 Task: Identify the closest national park to Salt Lake City, Utah, and Grand Junction, Colorado.
Action: Mouse moved to (152, 91)
Screenshot: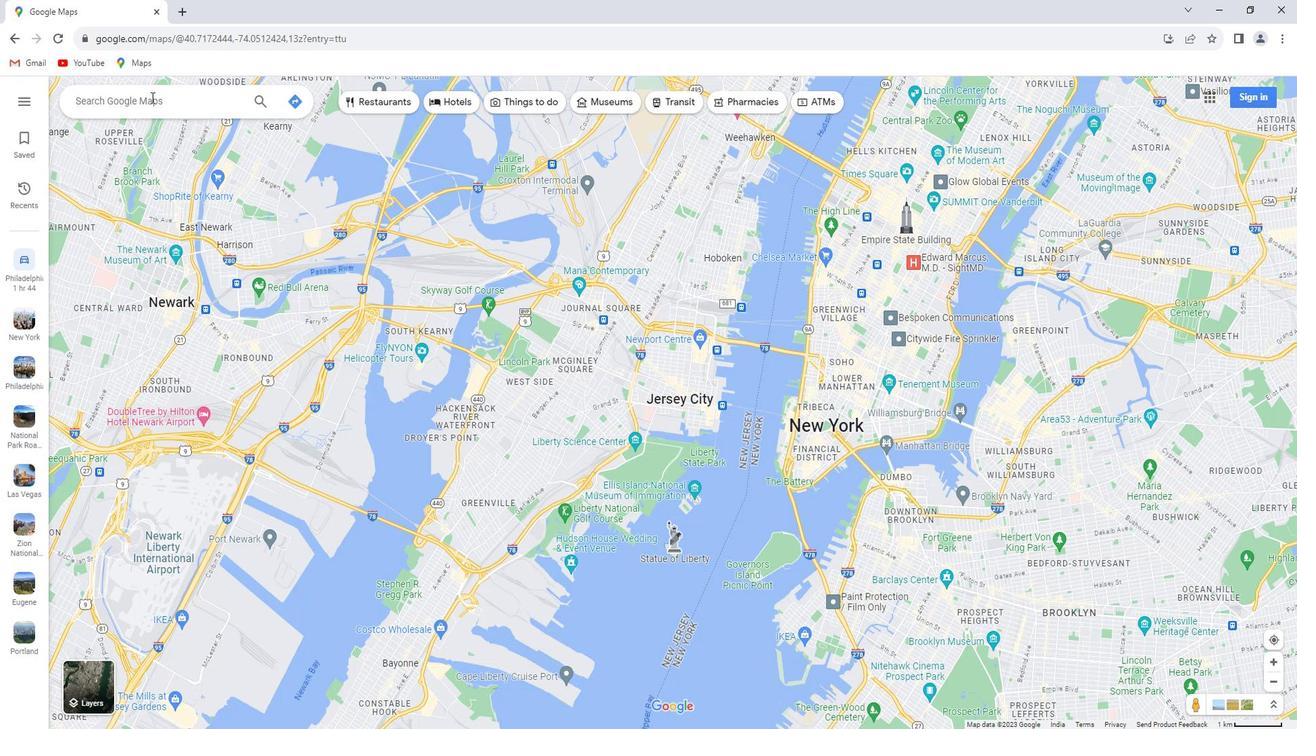 
Action: Mouse pressed left at (152, 91)
Screenshot: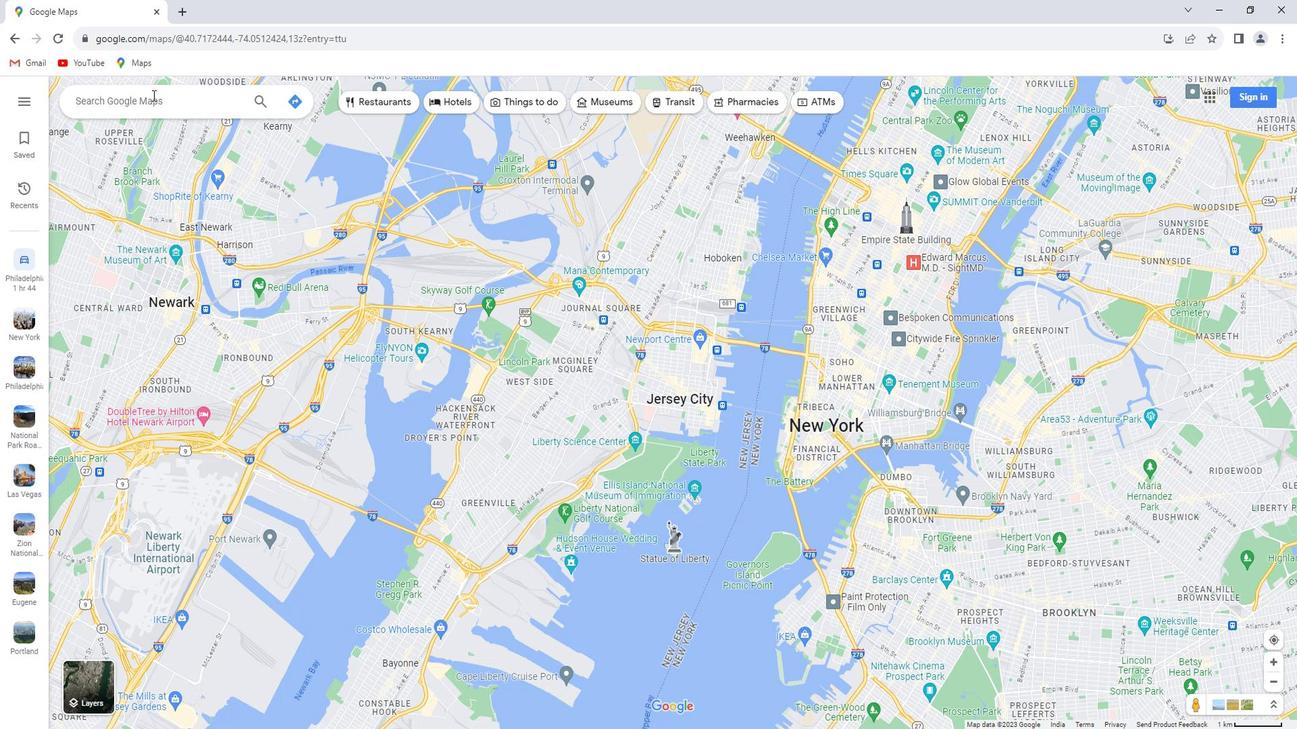 
Action: Key pressed <Key.shift>Salt<Key.space><Key.shift>Lake<Key.space><Key.shift>City,<Key.space><Key.shift>Utah
Screenshot: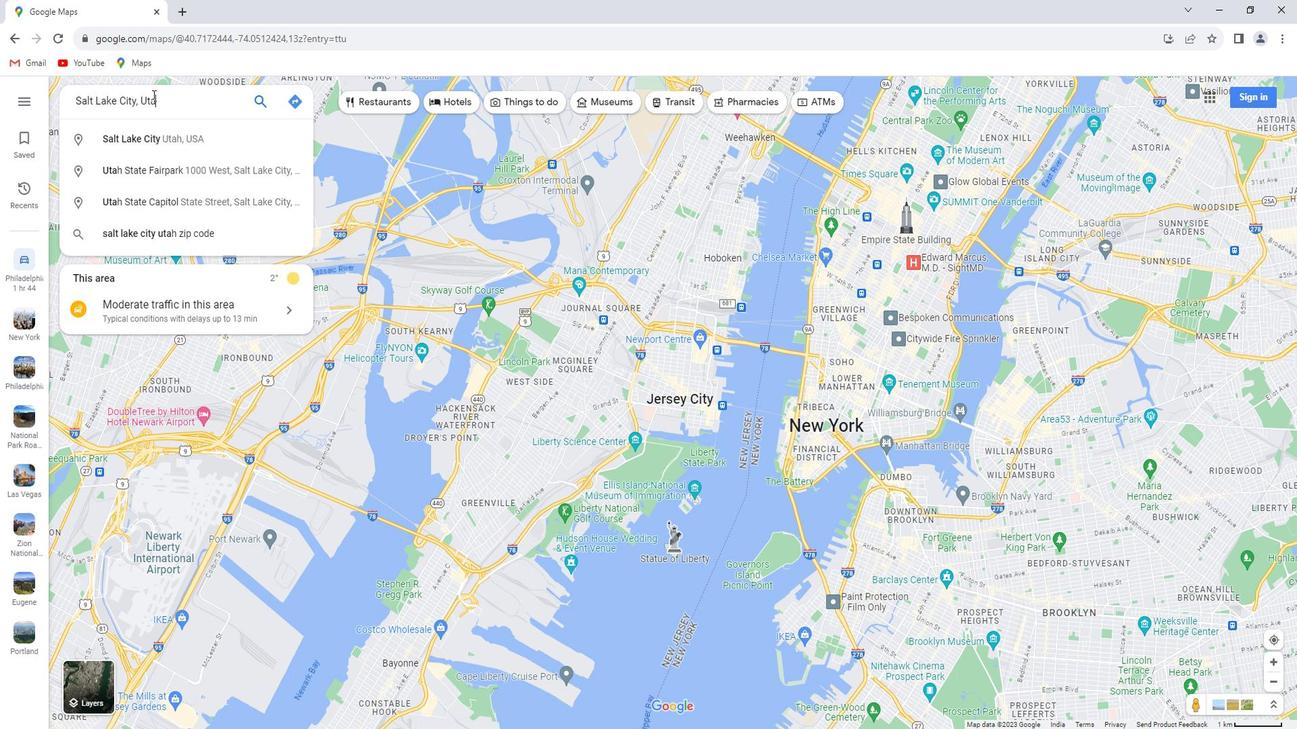 
Action: Mouse moved to (222, 92)
Screenshot: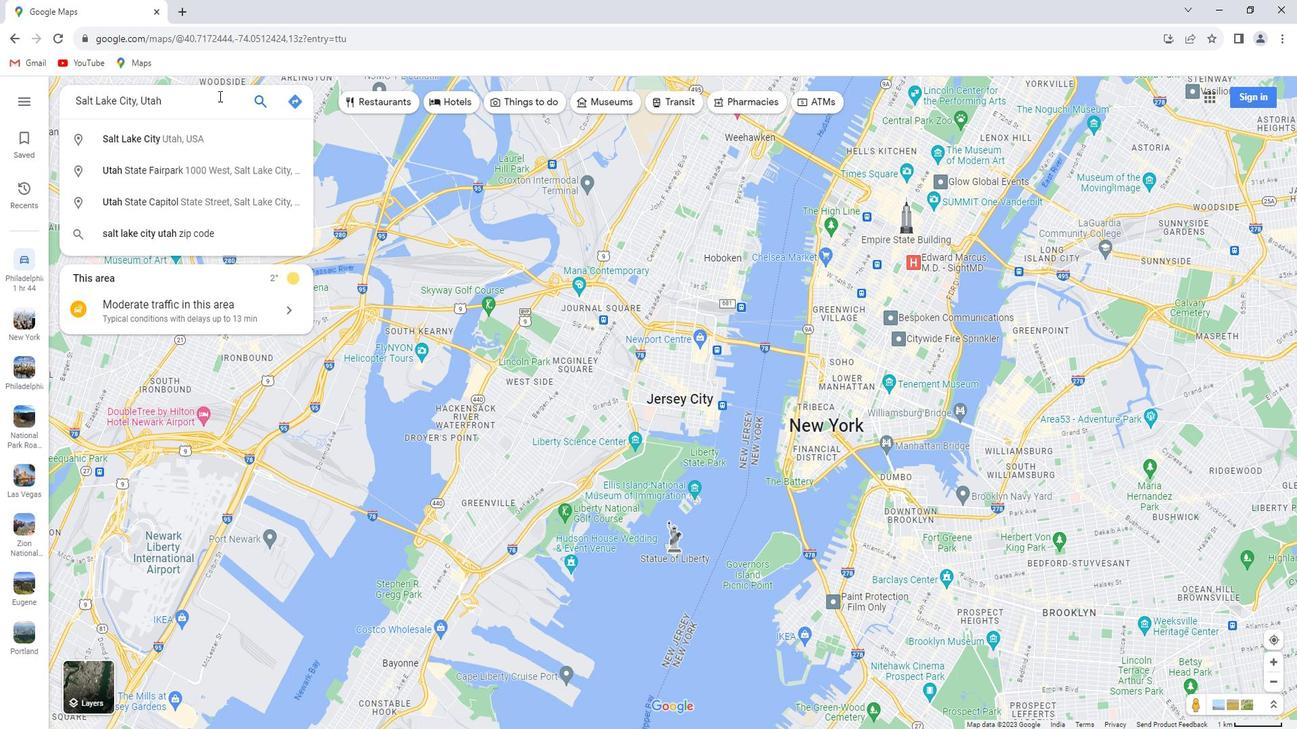 
Action: Key pressed <Key.enter>
Screenshot: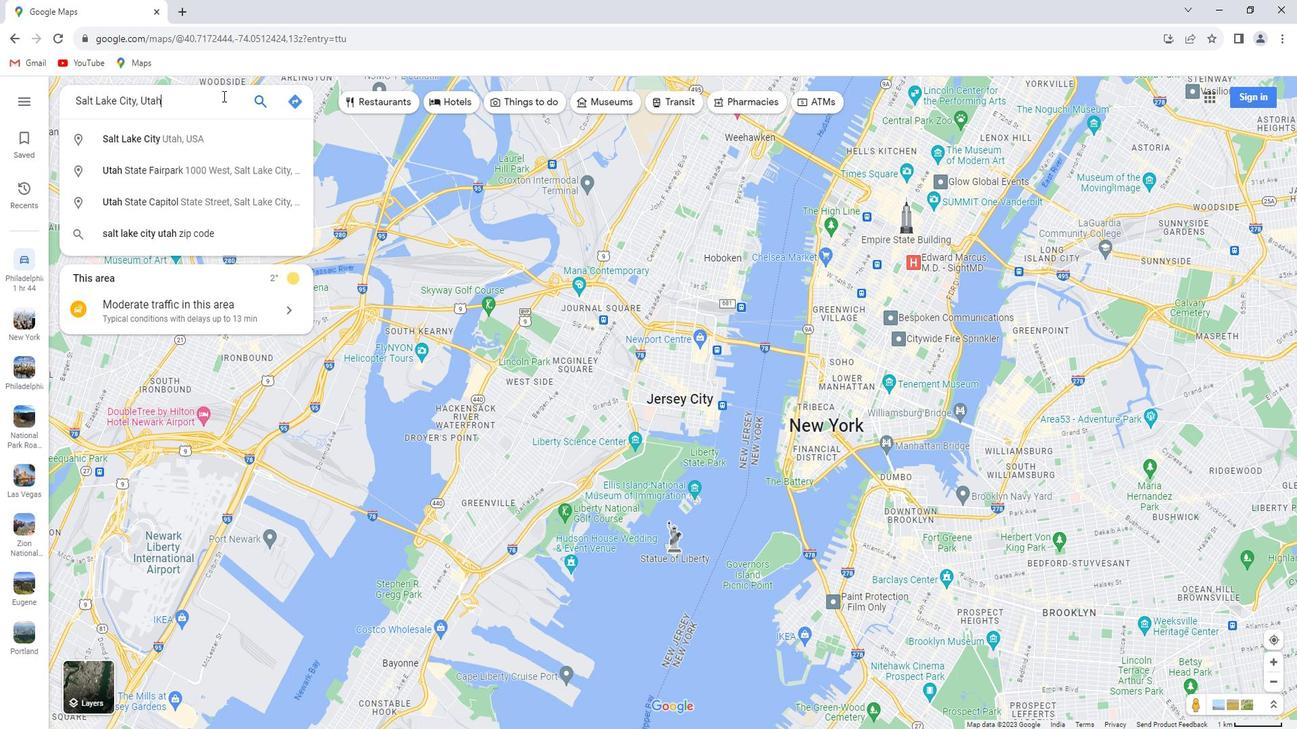 
Action: Mouse moved to (178, 324)
Screenshot: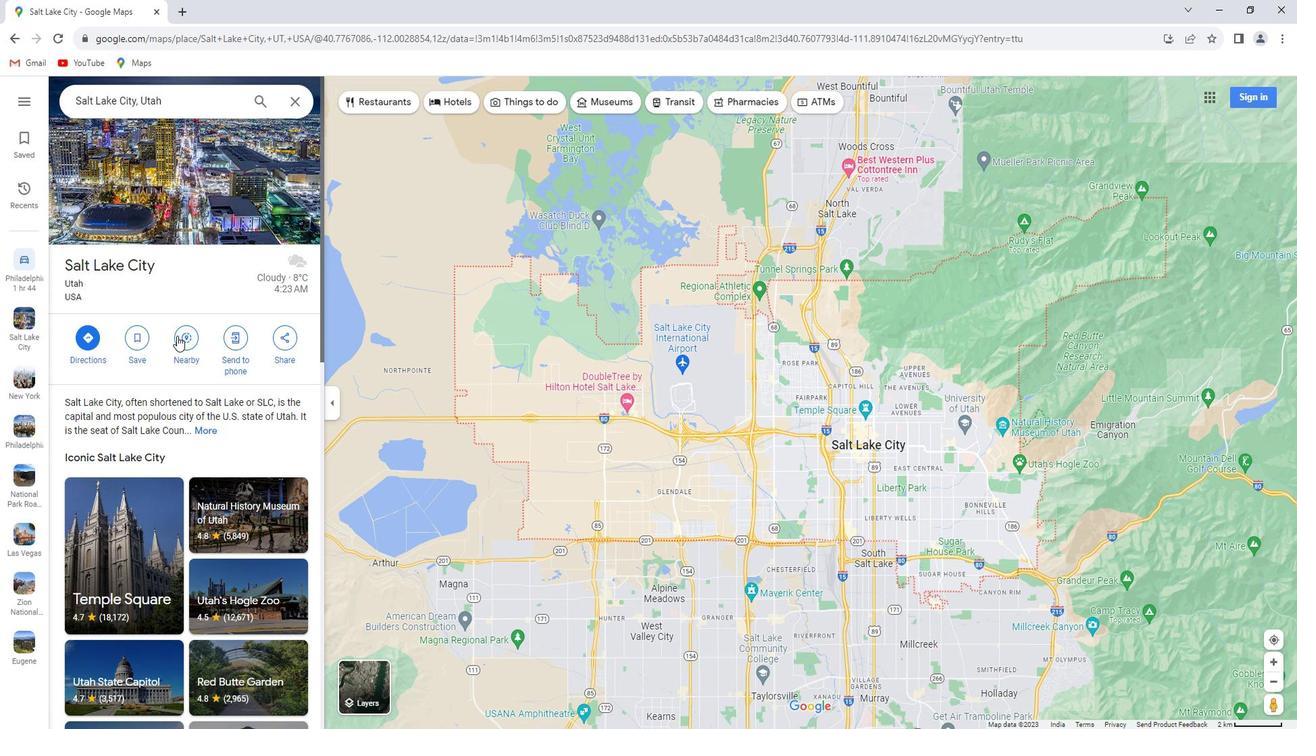 
Action: Mouse pressed left at (178, 324)
Screenshot: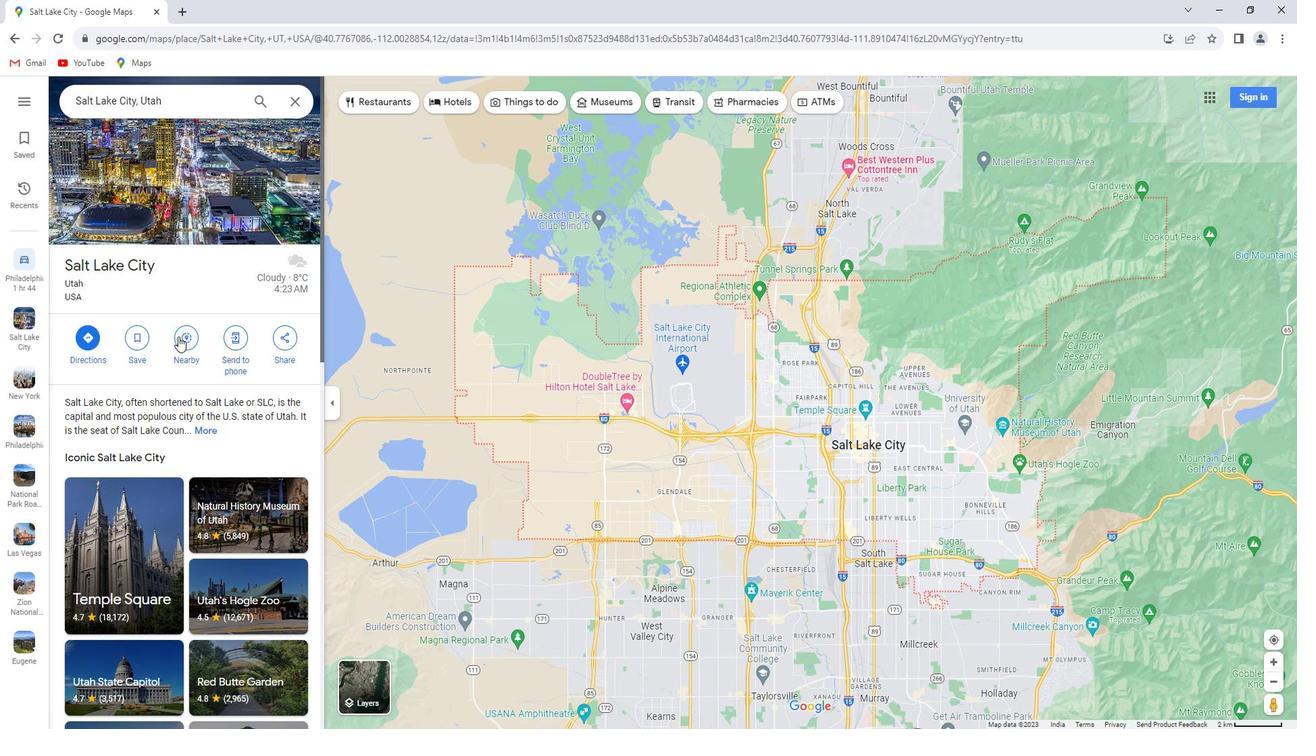 
Action: Key pressed closest<Key.space>national<Key.space>park<Key.enter>
Screenshot: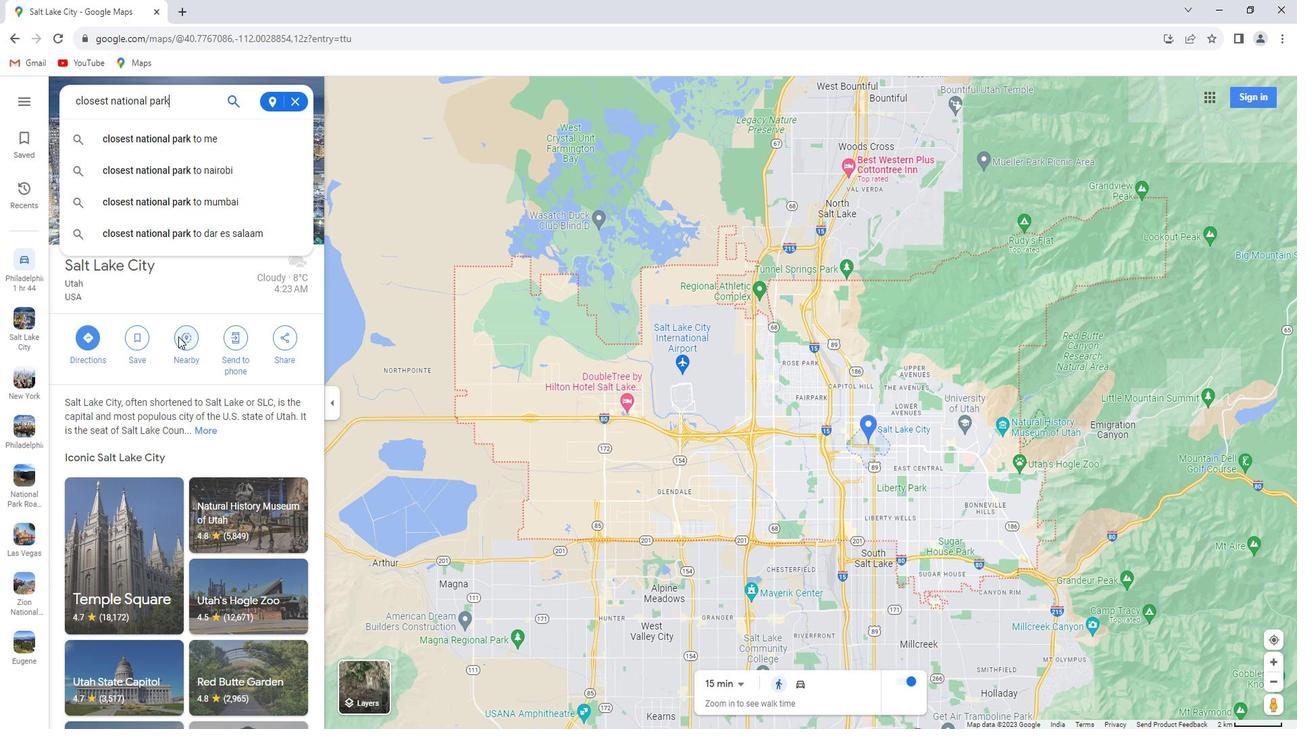 
Action: Mouse moved to (295, 101)
Screenshot: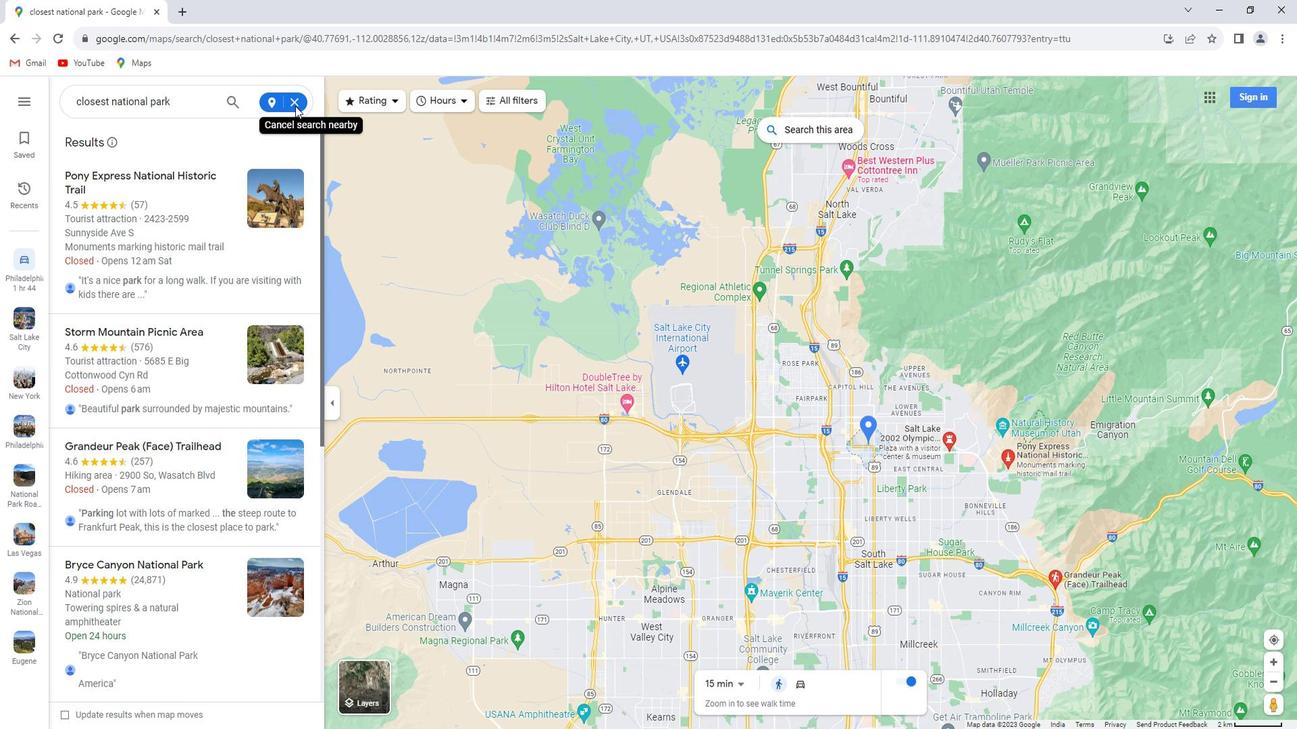 
Action: Mouse pressed left at (295, 101)
Screenshot: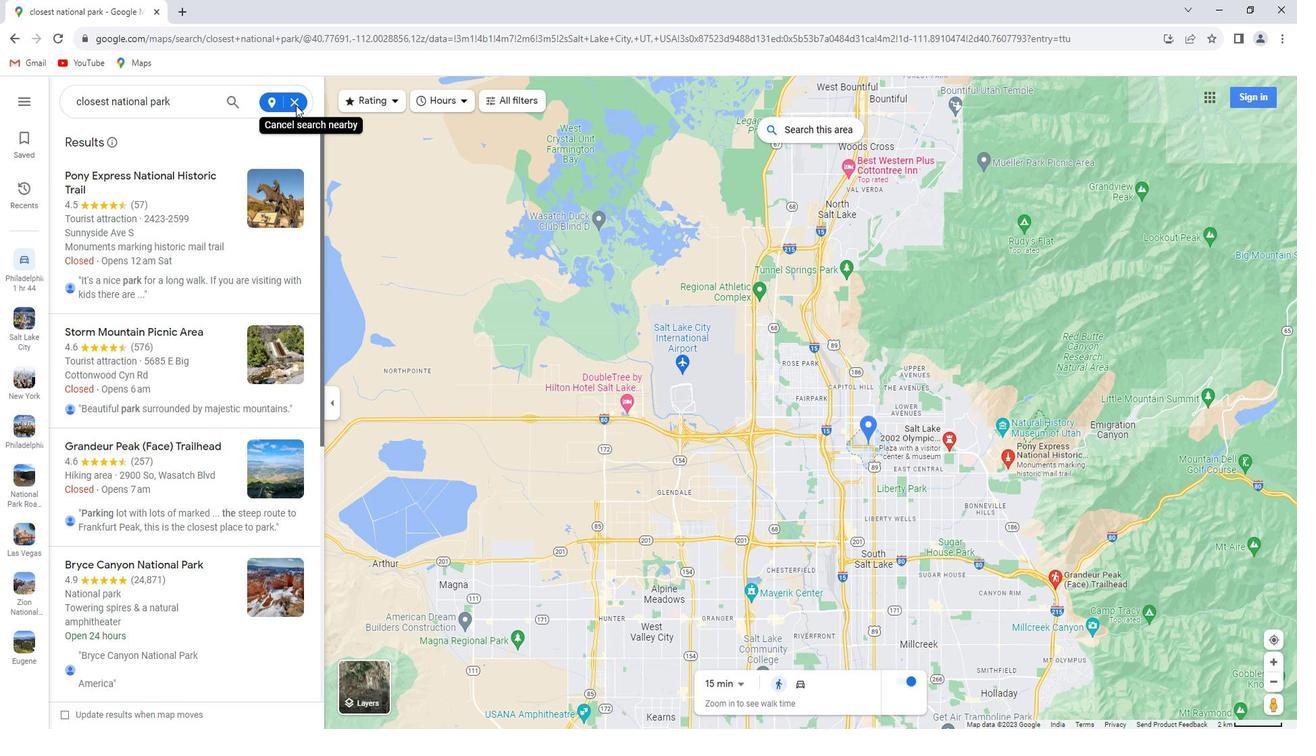 
Action: Mouse moved to (298, 97)
Screenshot: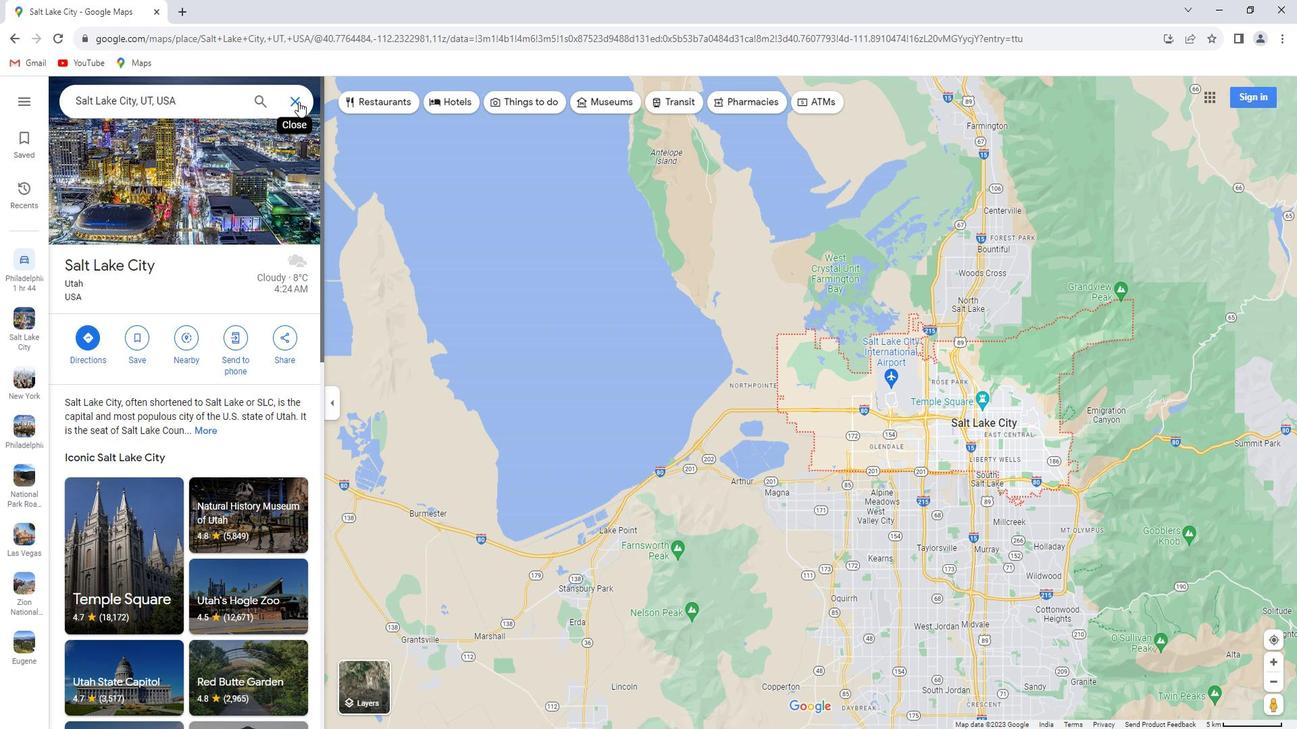 
Action: Mouse pressed left at (298, 97)
Screenshot: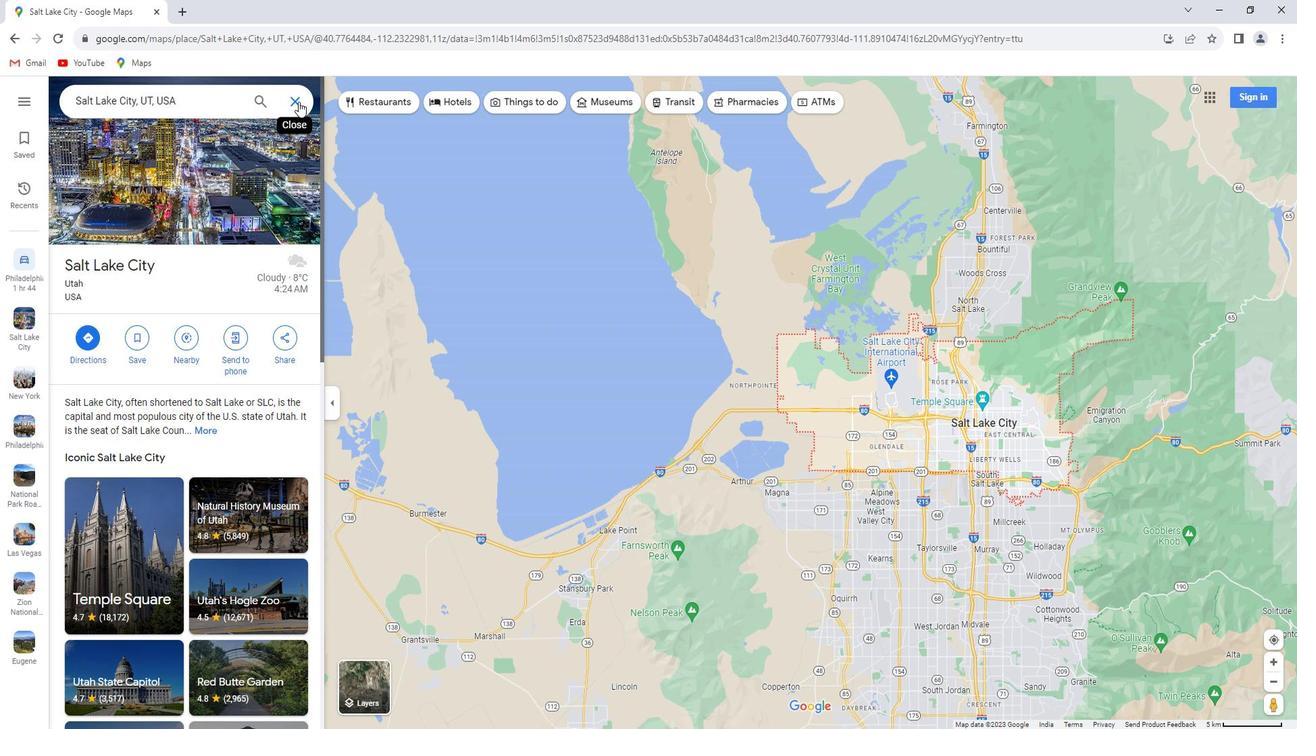
Action: Mouse moved to (185, 103)
Screenshot: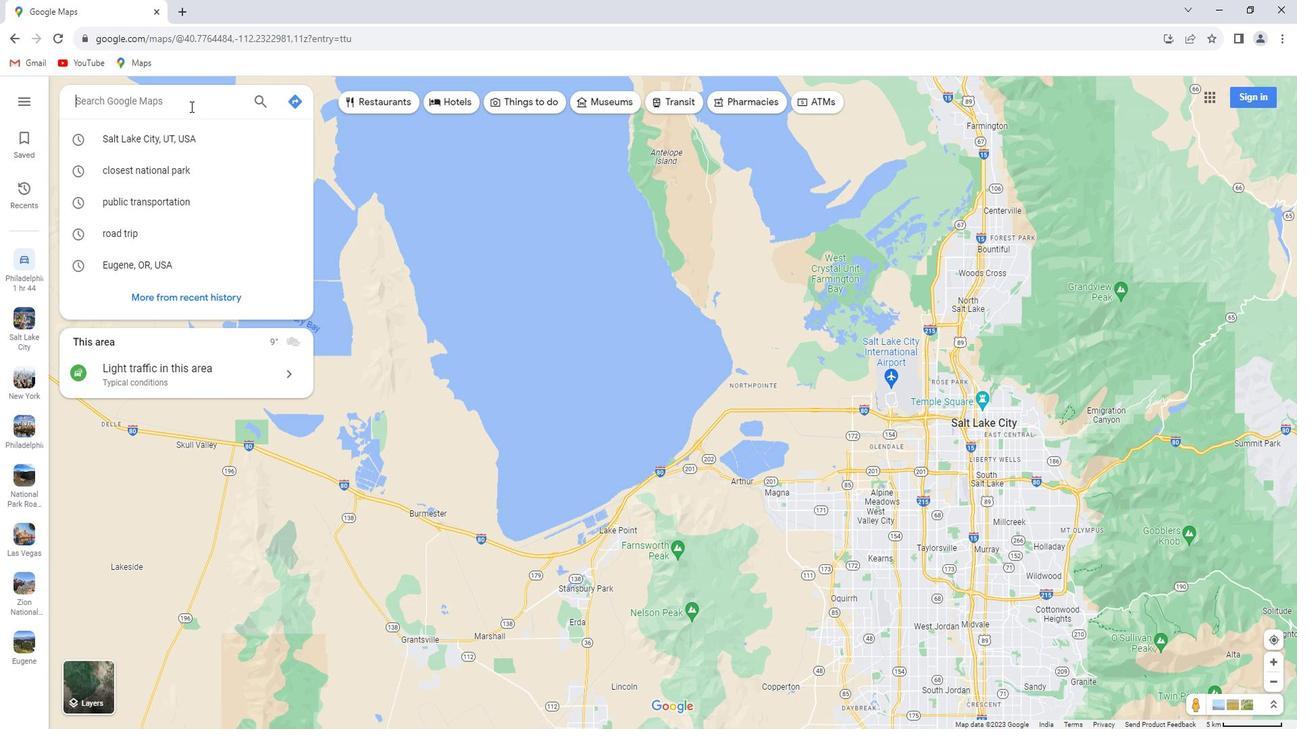 
Action: Key pressed <Key.shift>Grand<Key.space><Key.shift><Key.shift><Key.shift><Key.shift><Key.shift><Key.shift><Key.shift><Key.shift><Key.shift><Key.shift><Key.shift><Key.shift><Key.shift><Key.shift><Key.shift><Key.shift><Key.shift><Key.shift><Key.shift><Key.shift><Key.shift>Junction,<Key.space><Key.shift>Colorado<Key.enter>
Screenshot: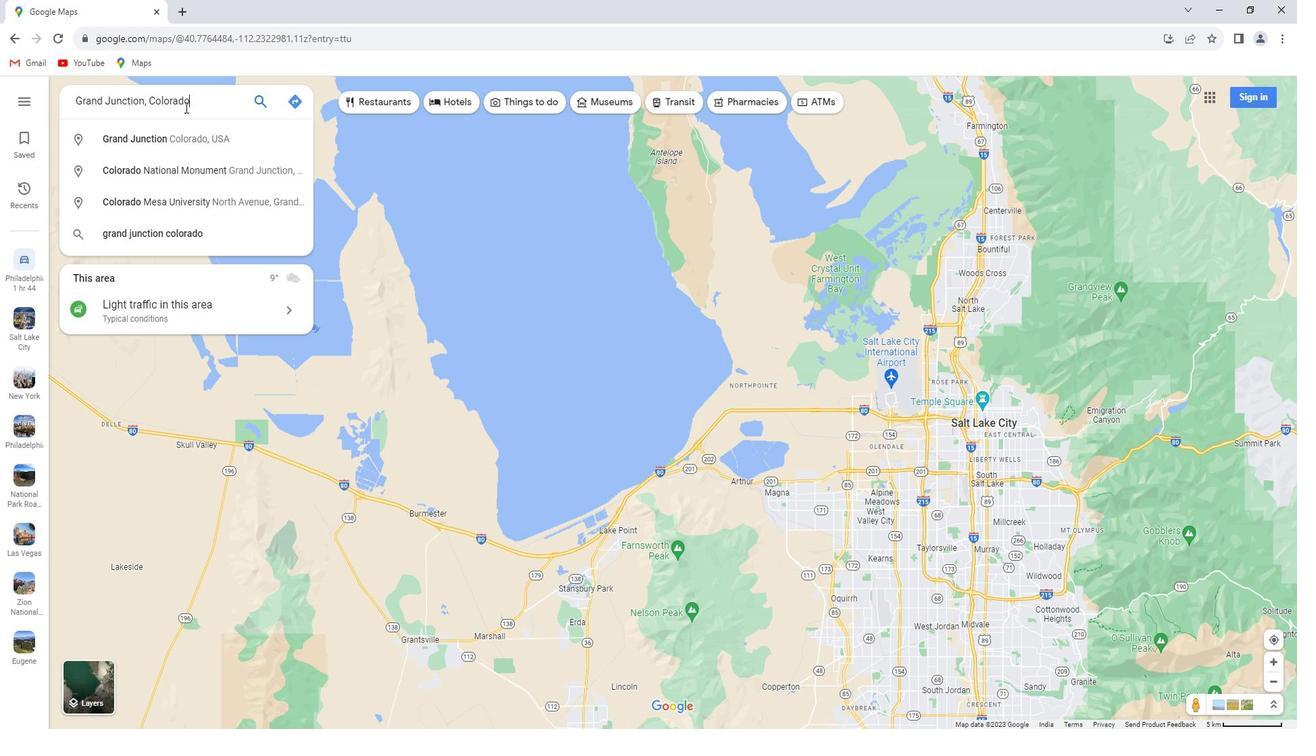 
Action: Mouse moved to (183, 322)
Screenshot: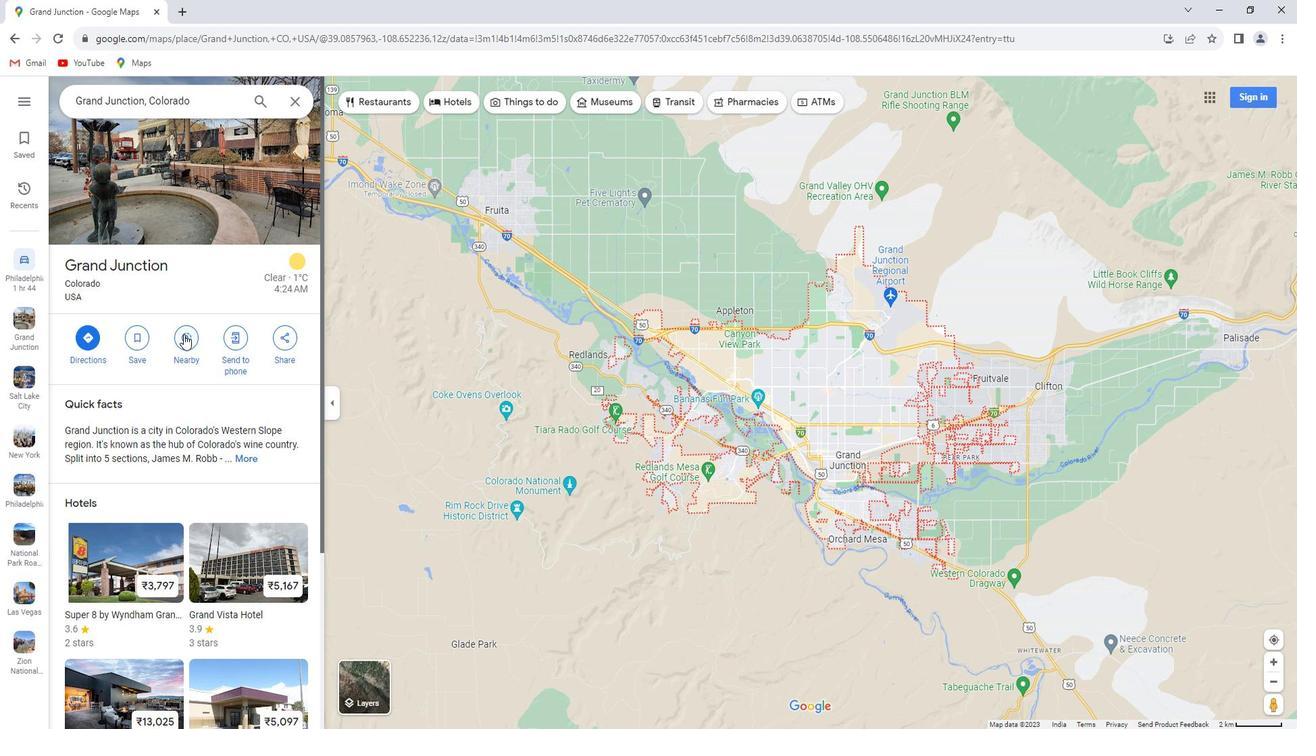 
Action: Mouse pressed left at (183, 322)
Screenshot: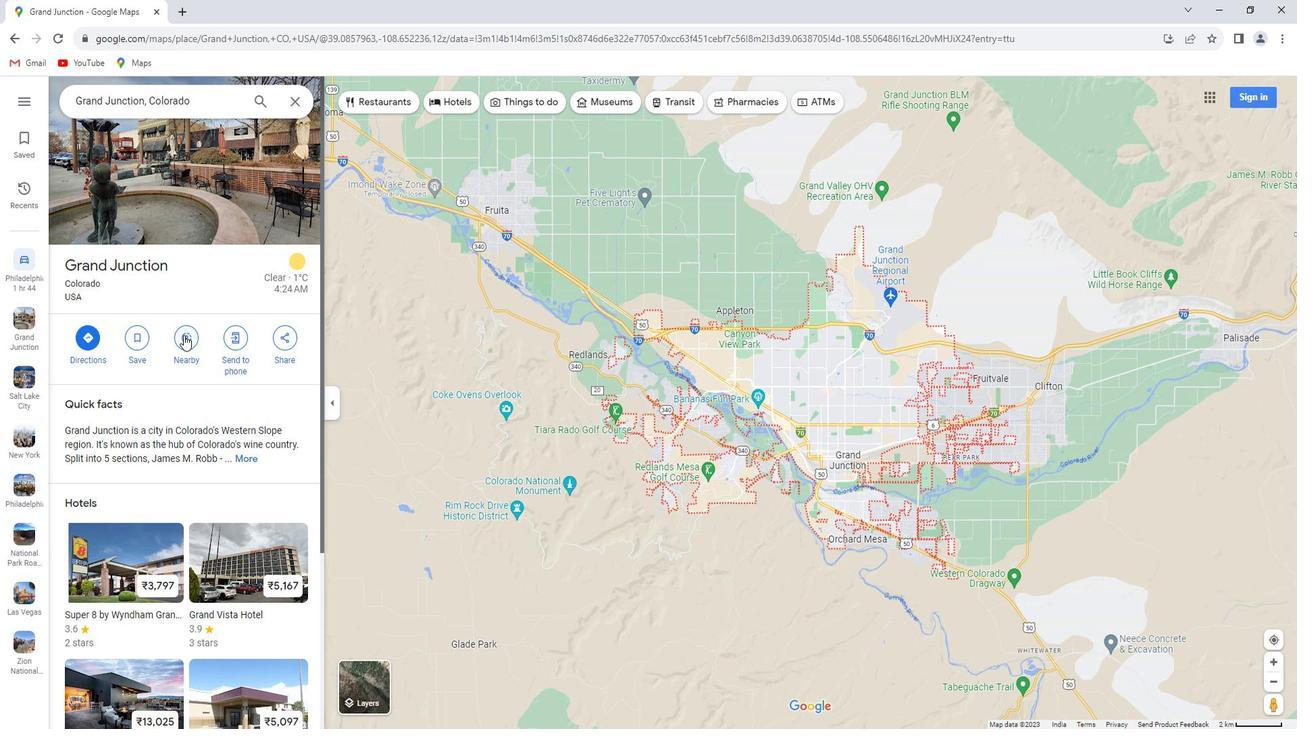 
Action: Key pressed closest<Key.space>national<Key.space>park<Key.enter>
Screenshot: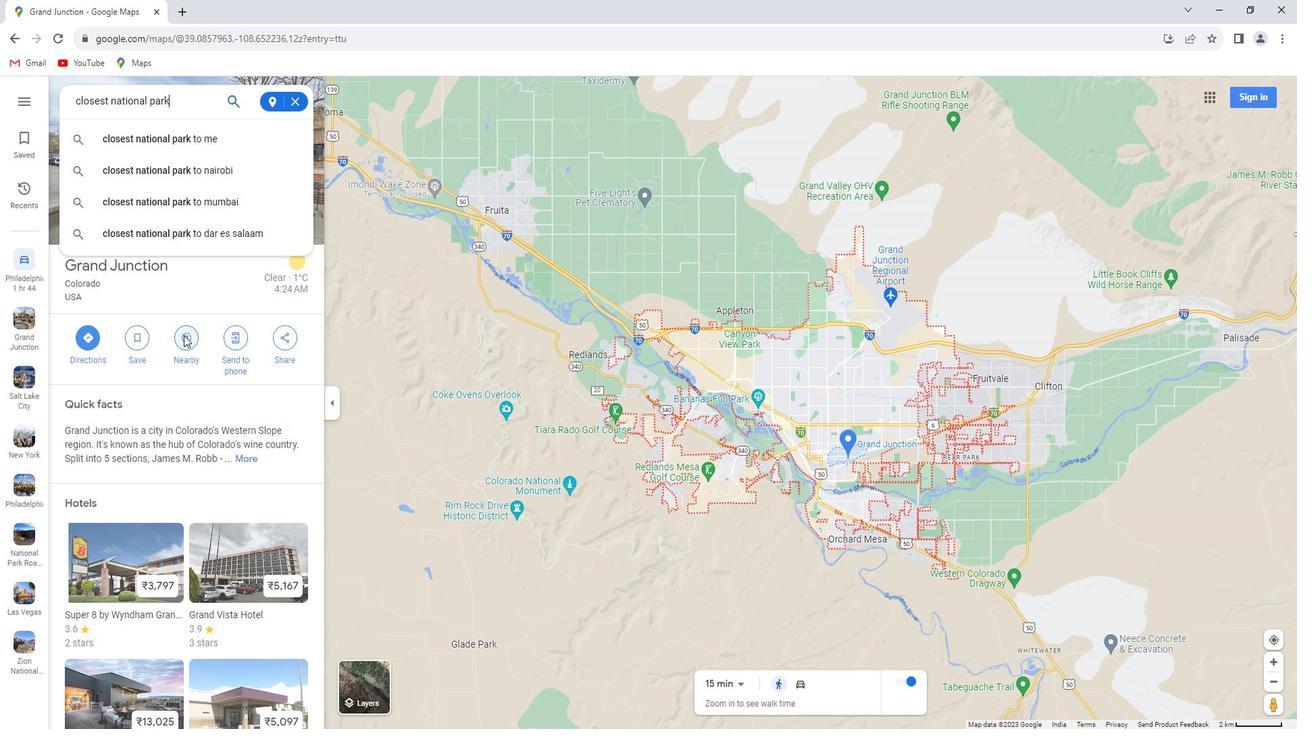 
